 Task: Look for properties with 7-GreatSchools rating middle schools nearby.
Action: Mouse moved to (429, 179)
Screenshot: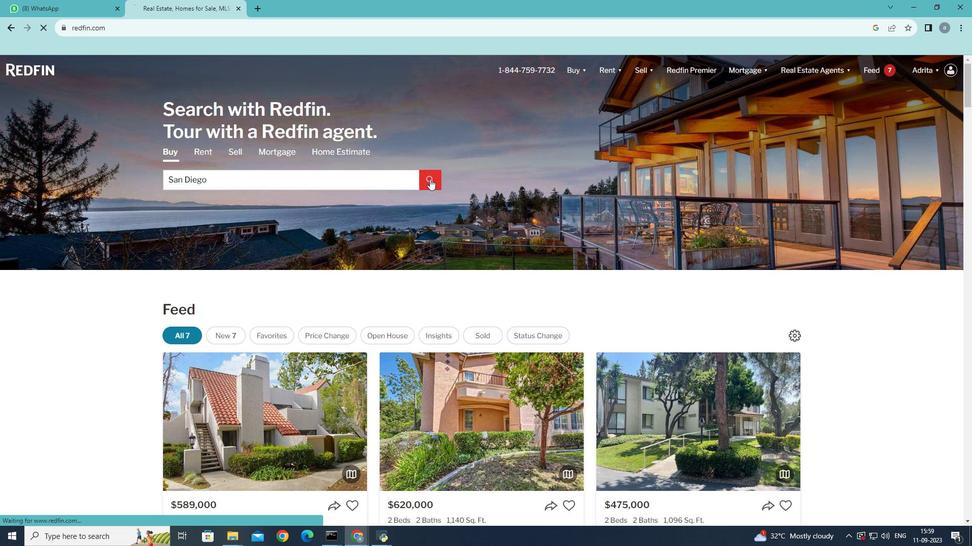 
Action: Mouse pressed left at (429, 179)
Screenshot: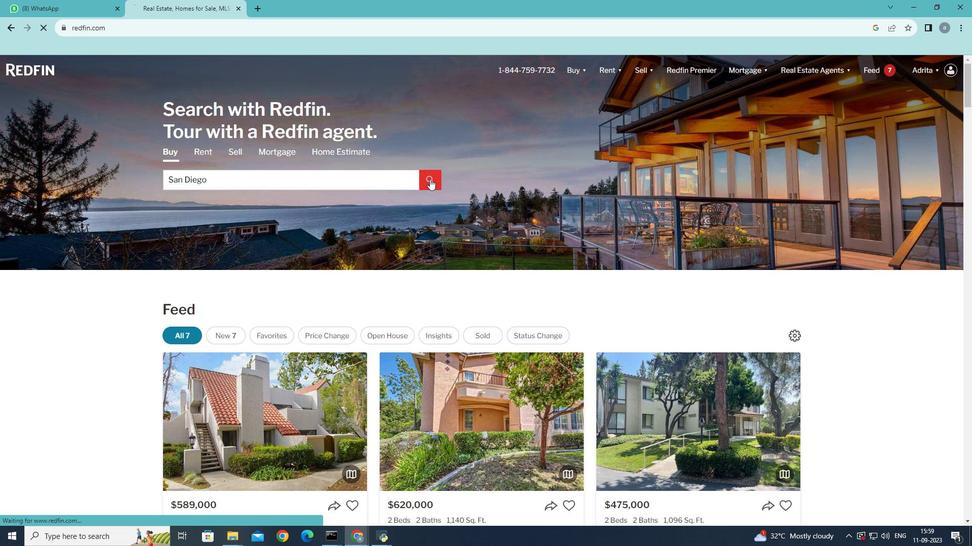 
Action: Mouse moved to (880, 137)
Screenshot: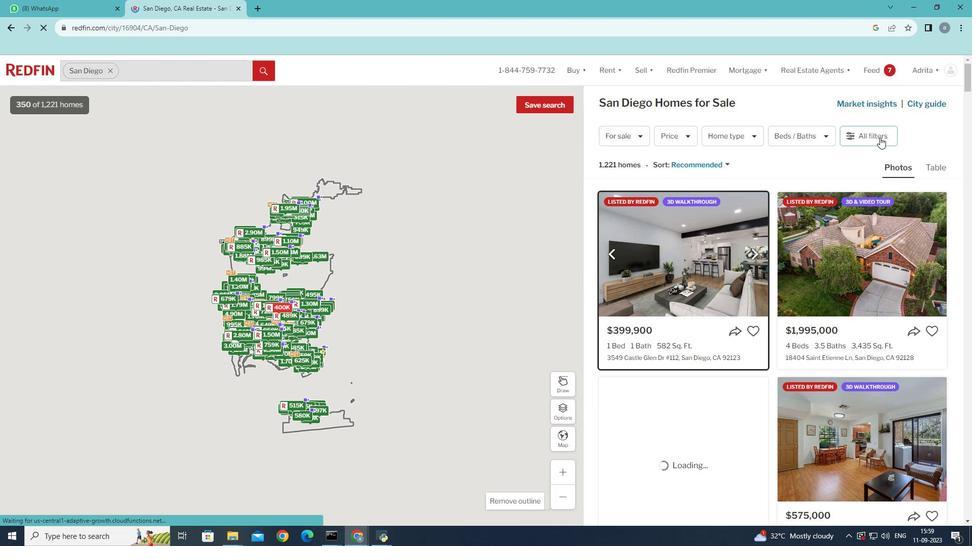 
Action: Mouse pressed left at (880, 137)
Screenshot: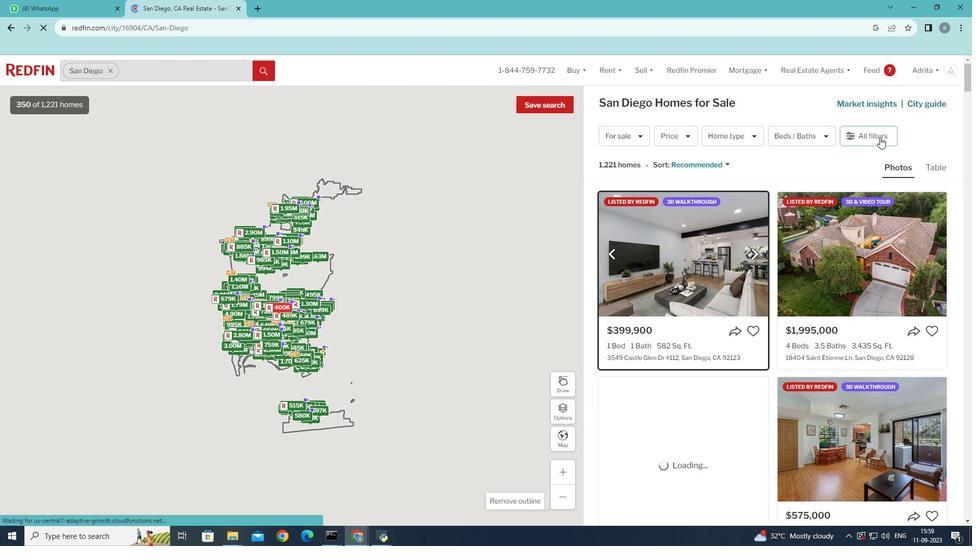 
Action: Mouse moved to (877, 138)
Screenshot: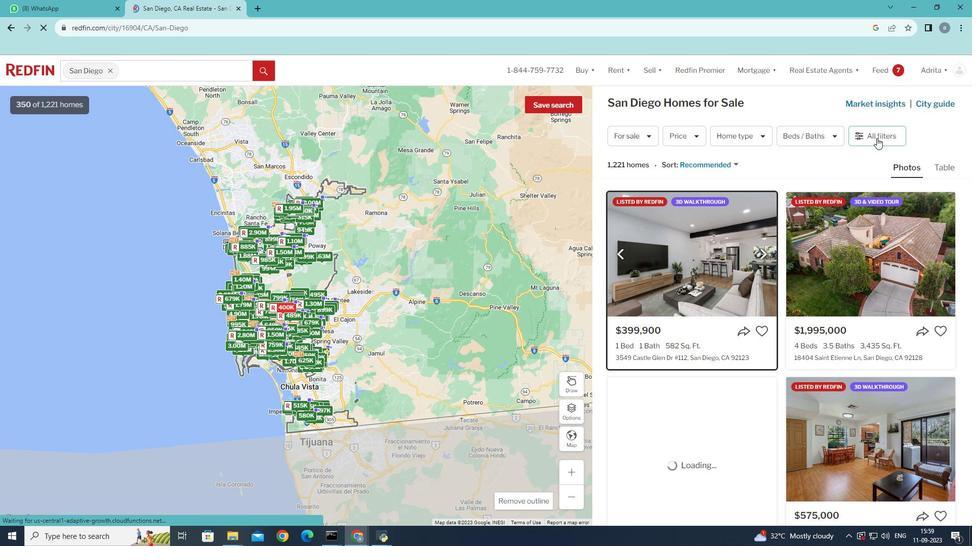 
Action: Mouse pressed left at (877, 138)
Screenshot: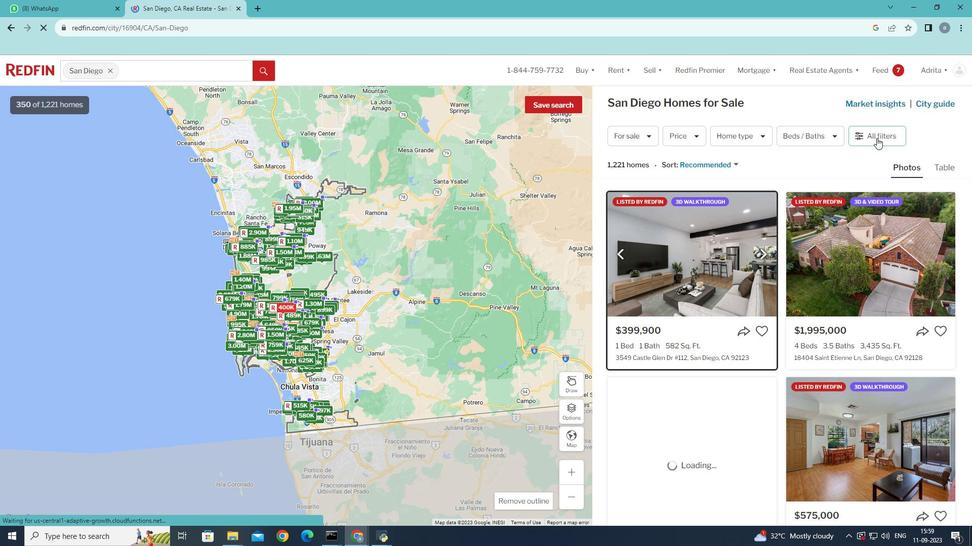 
Action: Mouse moved to (877, 133)
Screenshot: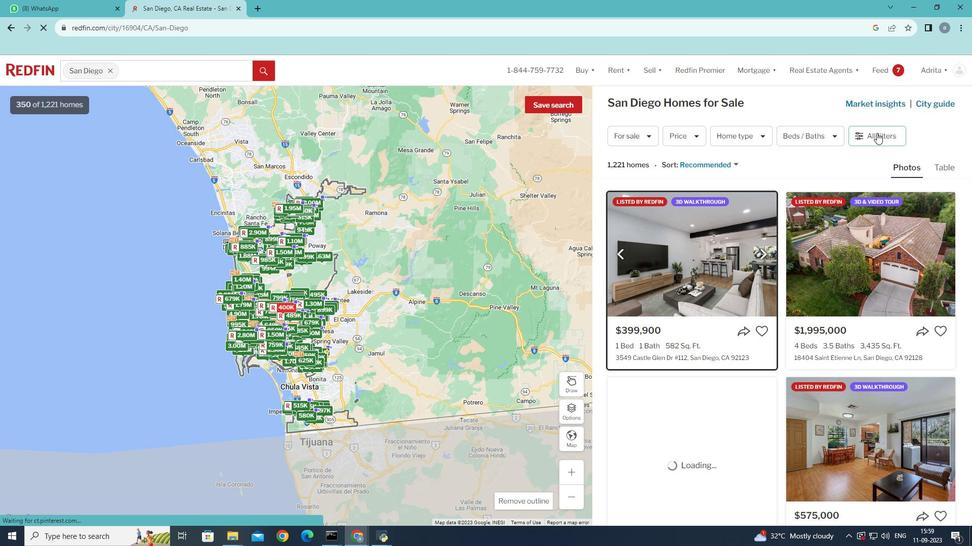 
Action: Mouse pressed left at (877, 133)
Screenshot: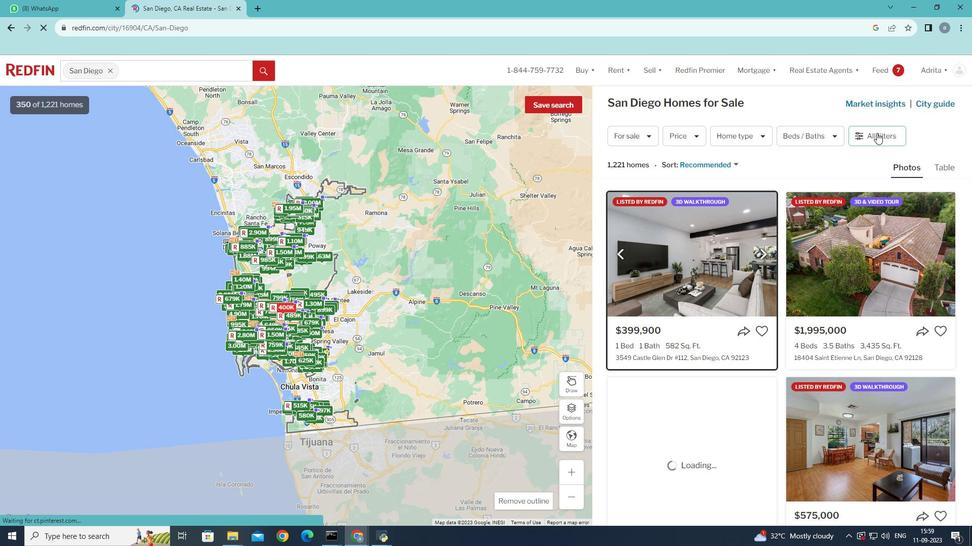 
Action: Mouse moved to (857, 138)
Screenshot: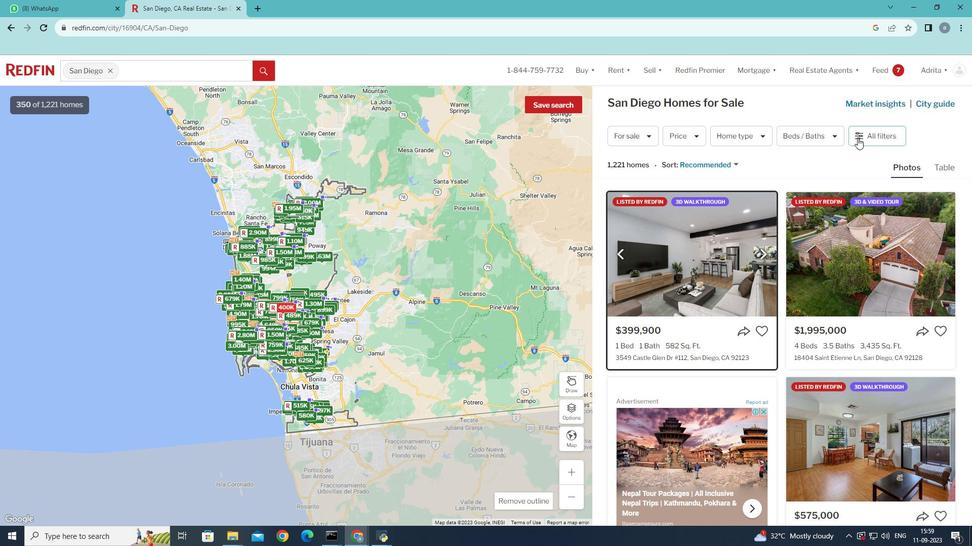 
Action: Mouse pressed left at (857, 138)
Screenshot: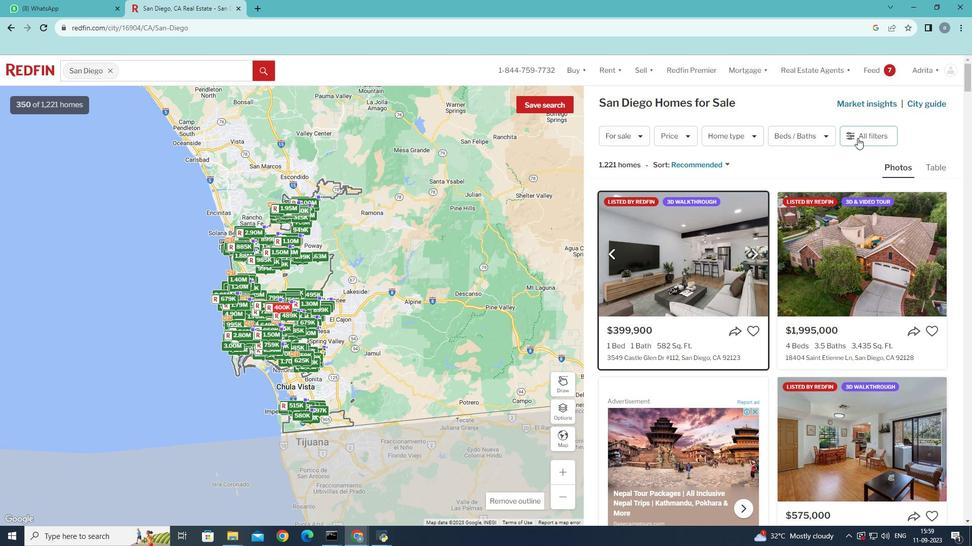 
Action: Mouse moved to (750, 294)
Screenshot: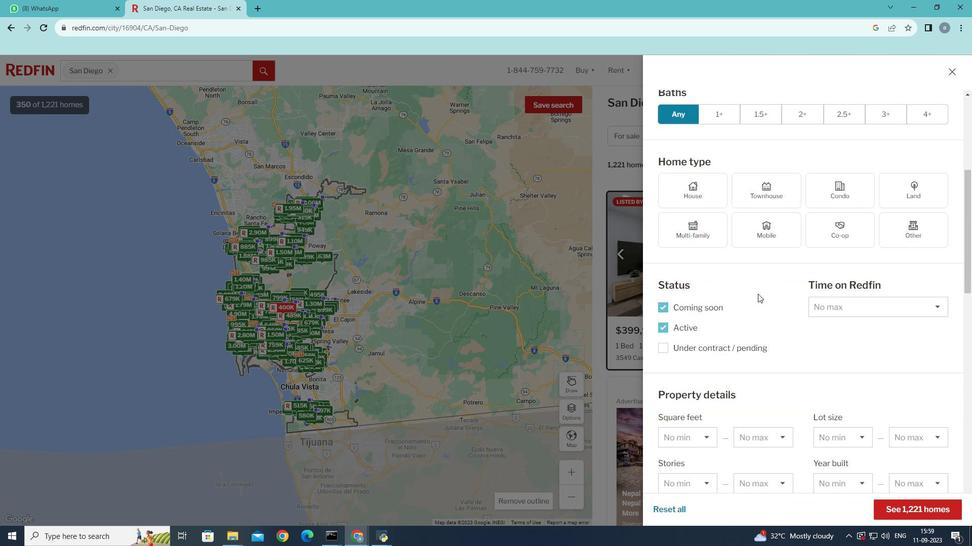 
Action: Mouse scrolled (750, 294) with delta (0, 0)
Screenshot: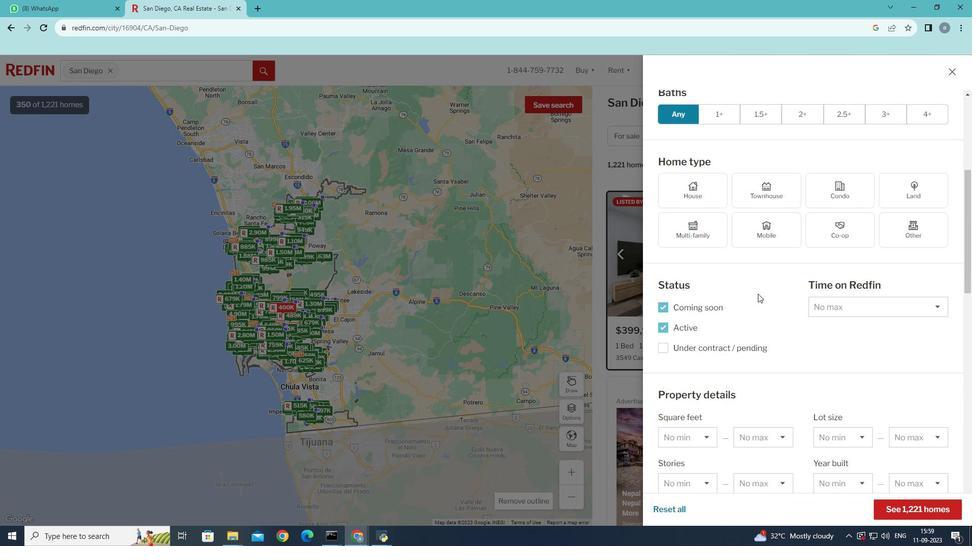
Action: Mouse moved to (751, 295)
Screenshot: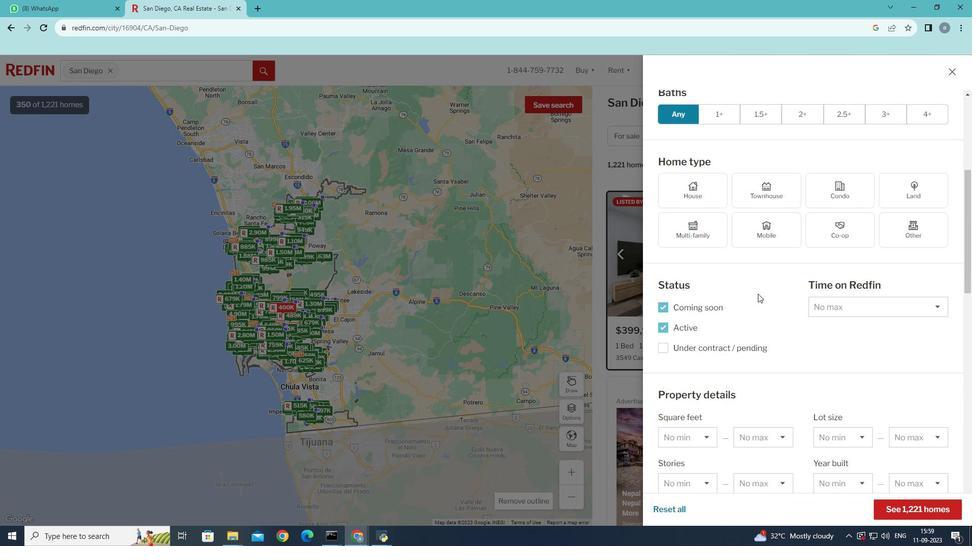 
Action: Mouse scrolled (751, 295) with delta (0, 0)
Screenshot: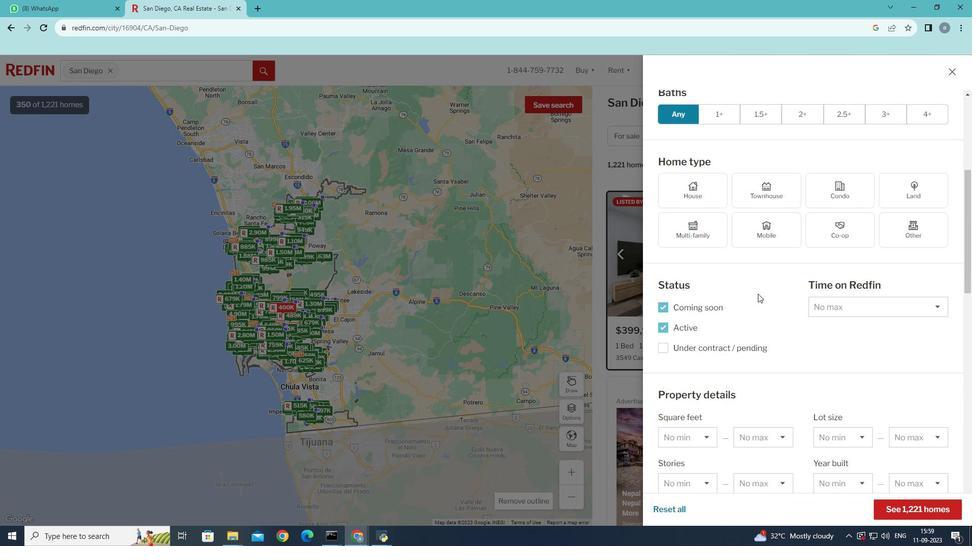 
Action: Mouse moved to (751, 296)
Screenshot: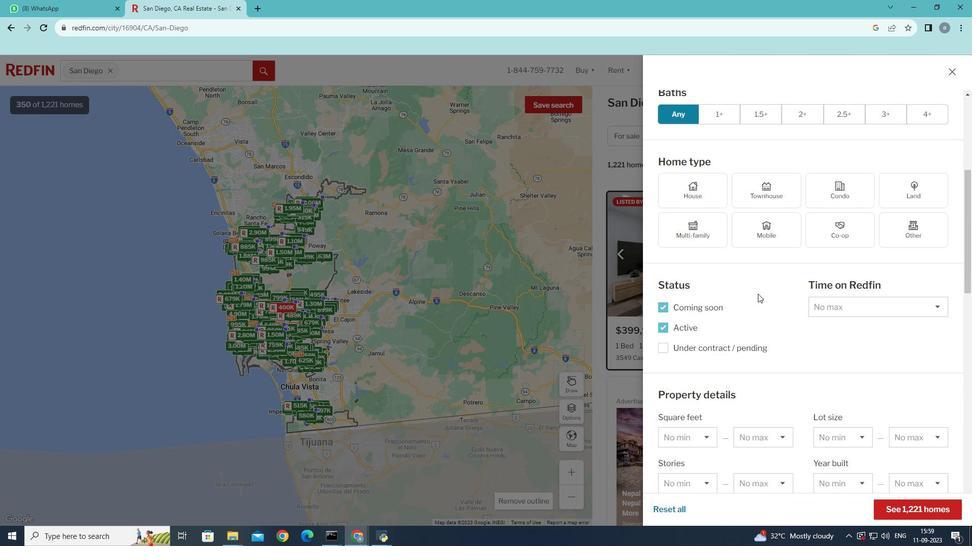 
Action: Mouse scrolled (751, 295) with delta (0, 0)
Screenshot: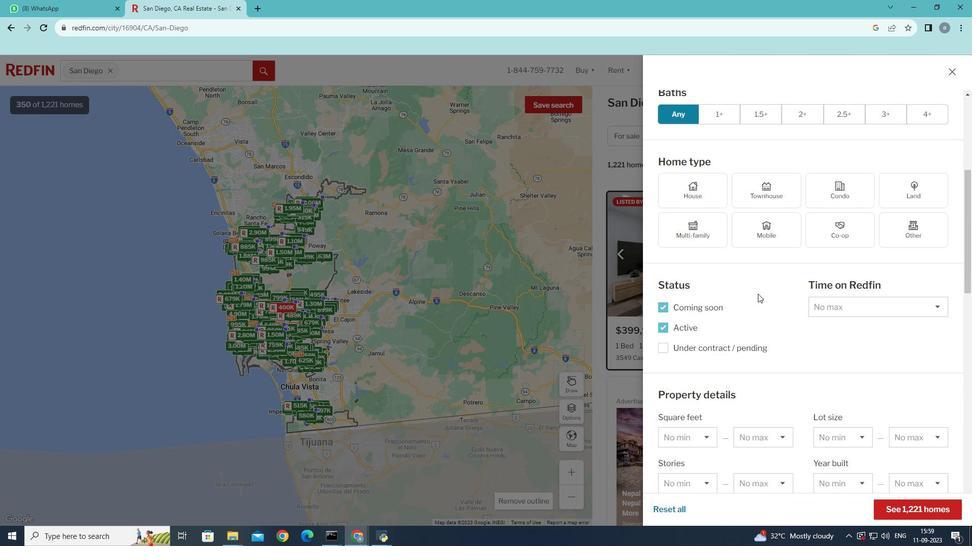 
Action: Mouse moved to (752, 296)
Screenshot: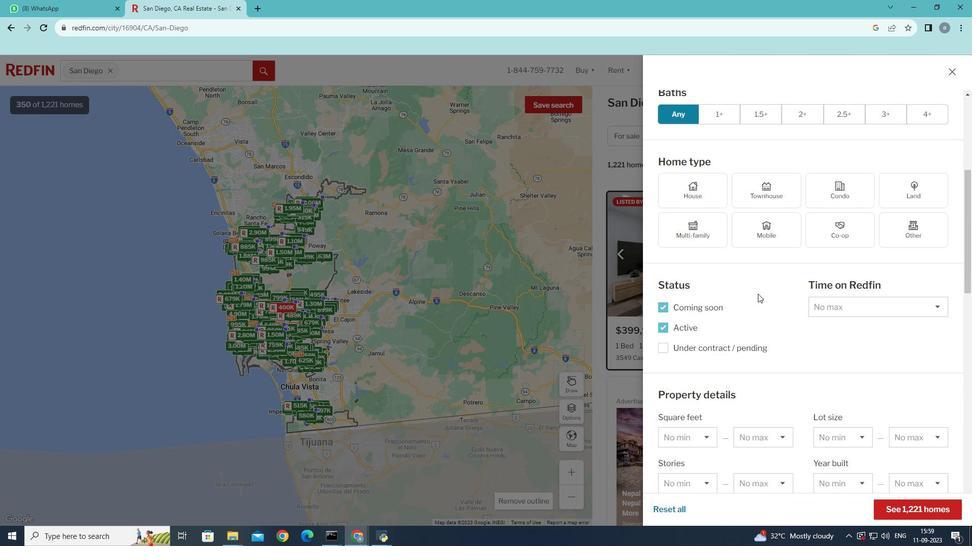 
Action: Mouse scrolled (751, 295) with delta (0, 0)
Screenshot: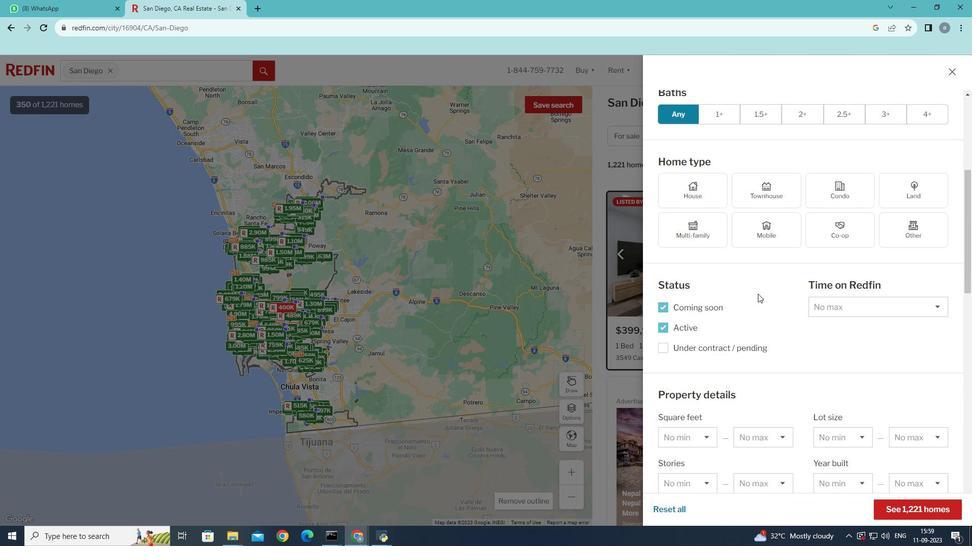 
Action: Mouse moved to (753, 296)
Screenshot: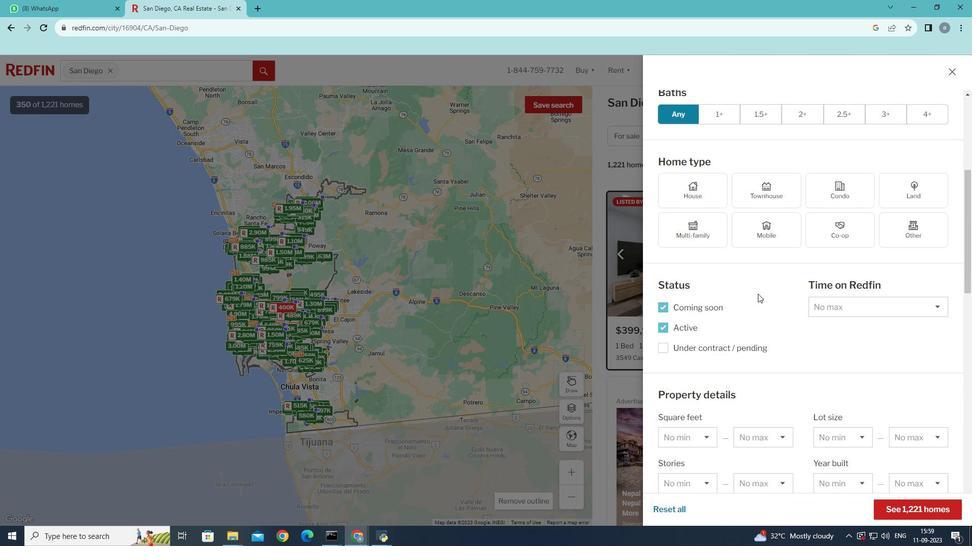 
Action: Mouse scrolled (753, 296) with delta (0, 0)
Screenshot: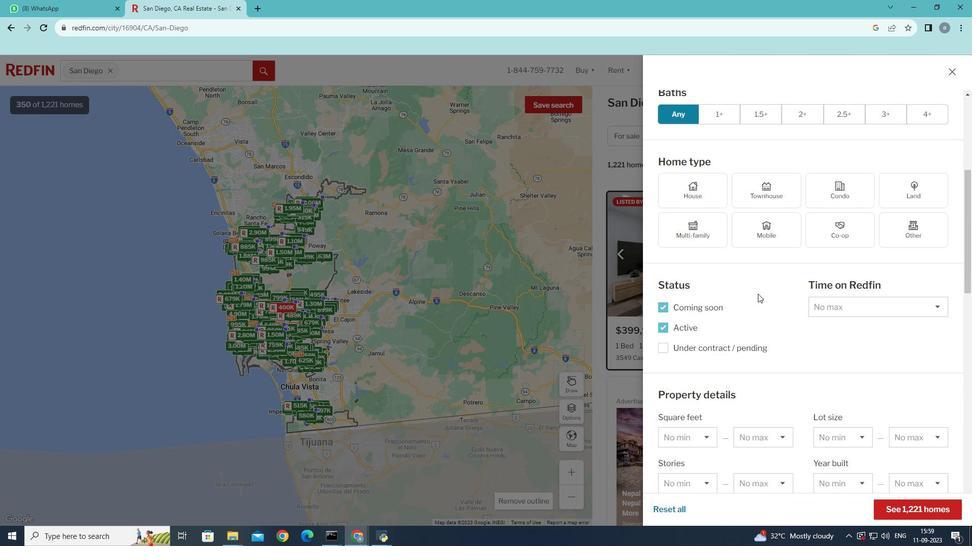
Action: Mouse moved to (762, 293)
Screenshot: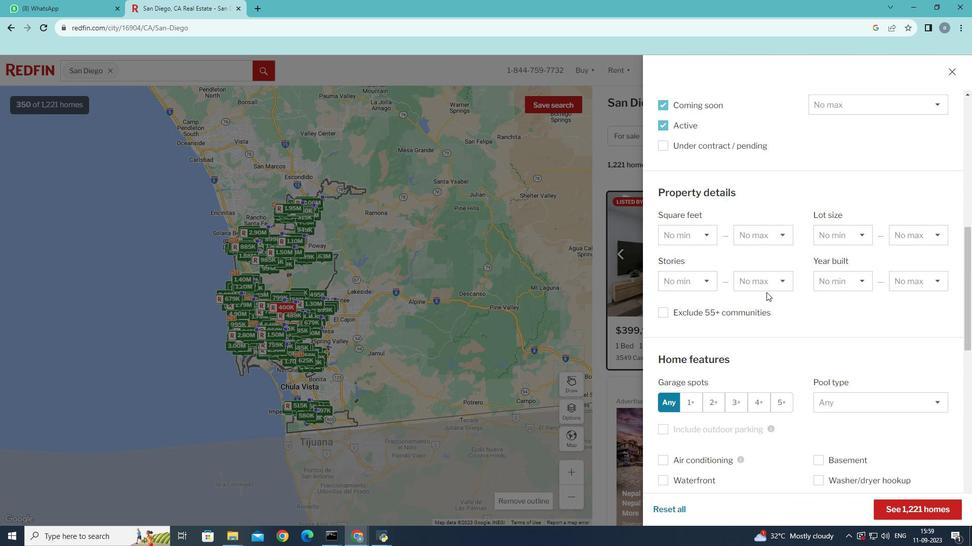 
Action: Mouse scrolled (762, 293) with delta (0, 0)
Screenshot: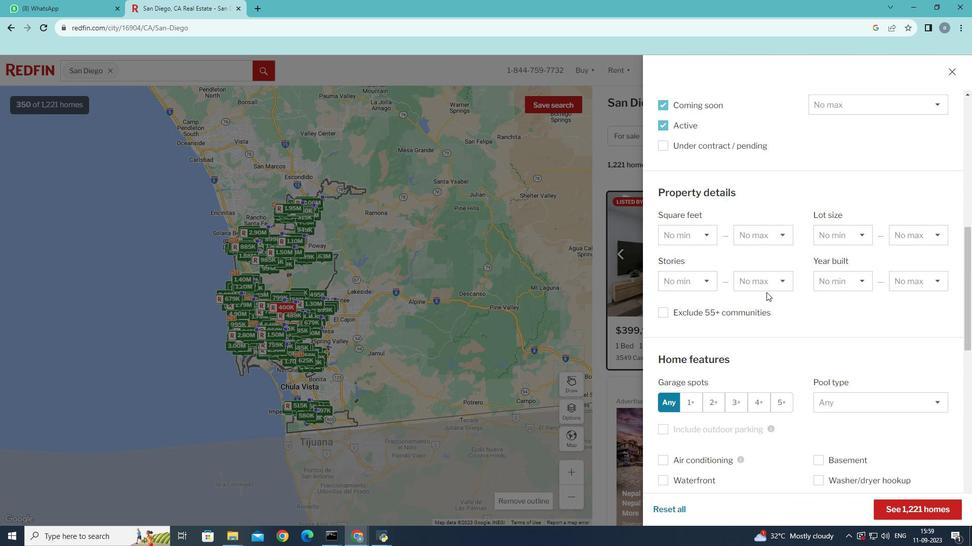 
Action: Mouse scrolled (762, 293) with delta (0, 0)
Screenshot: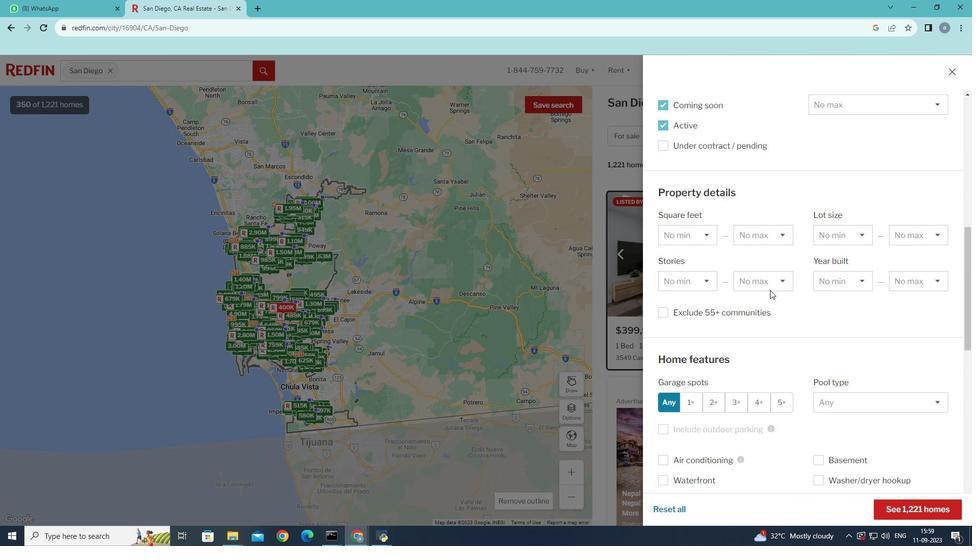 
Action: Mouse scrolled (762, 293) with delta (0, 0)
Screenshot: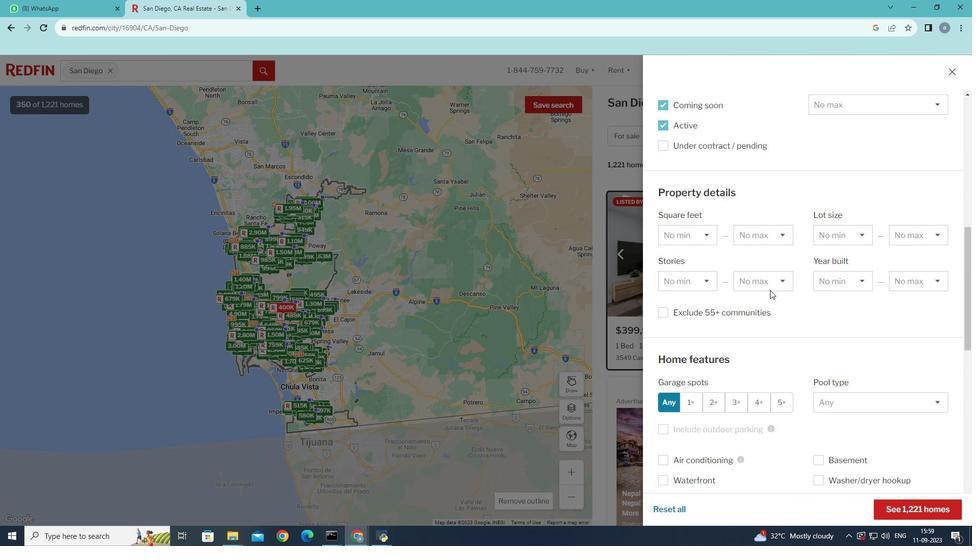 
Action: Mouse scrolled (762, 293) with delta (0, 0)
Screenshot: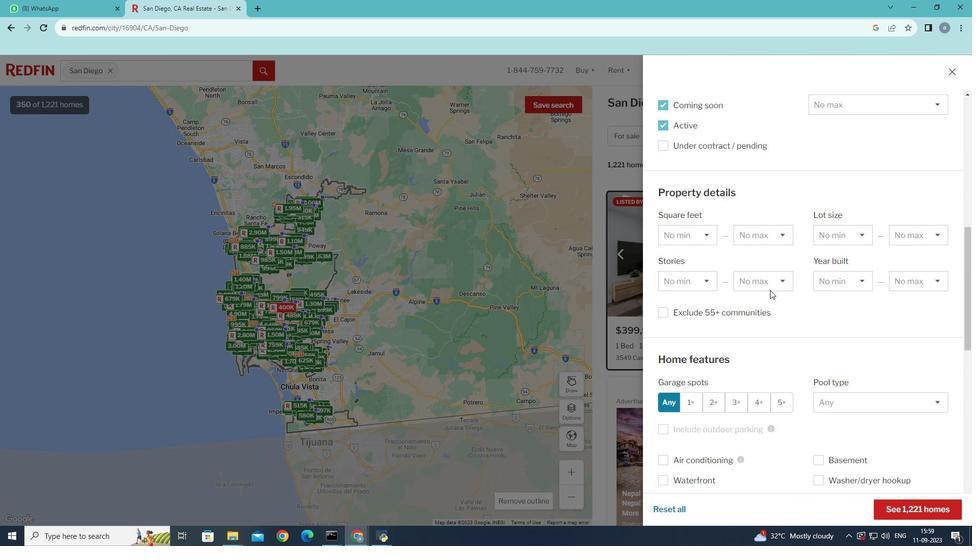 
Action: Mouse moved to (770, 290)
Screenshot: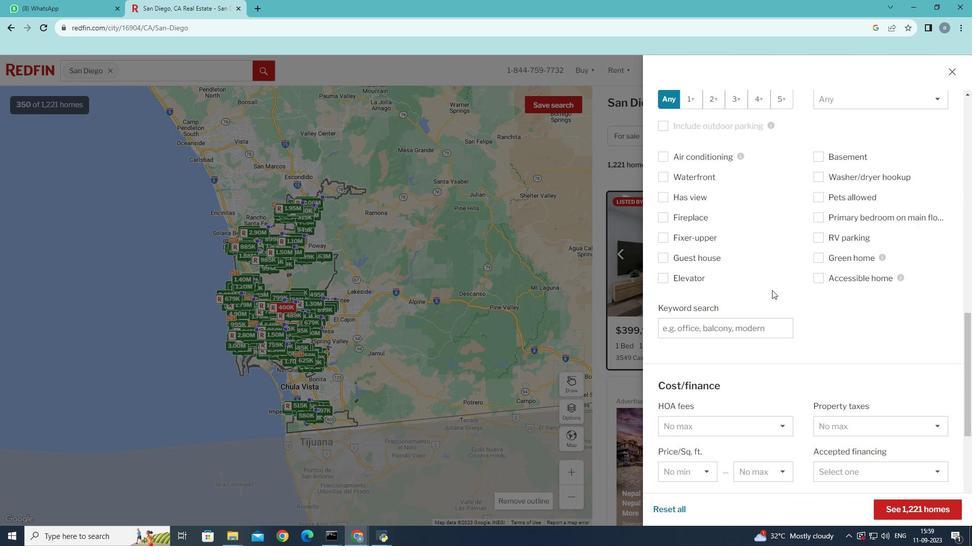 
Action: Mouse scrolled (770, 290) with delta (0, 0)
Screenshot: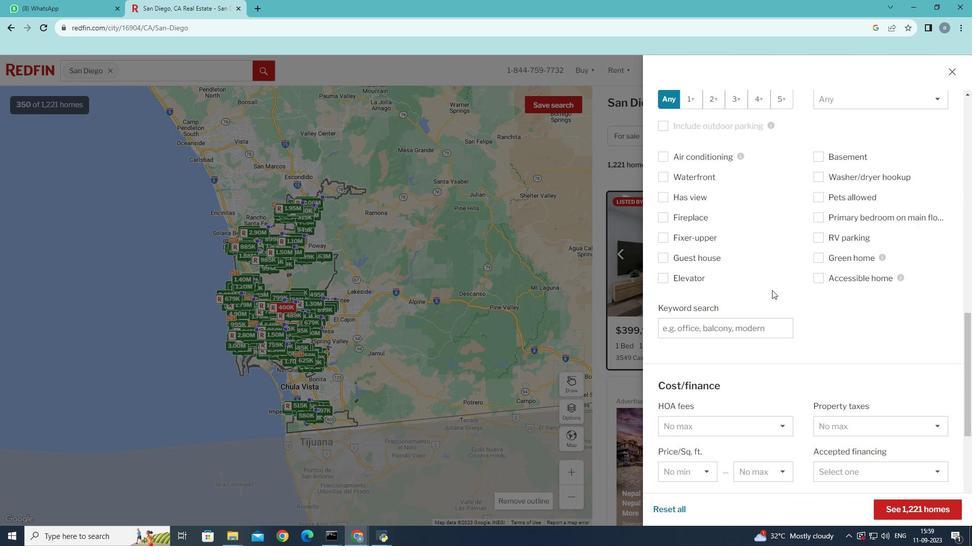 
Action: Mouse moved to (770, 290)
Screenshot: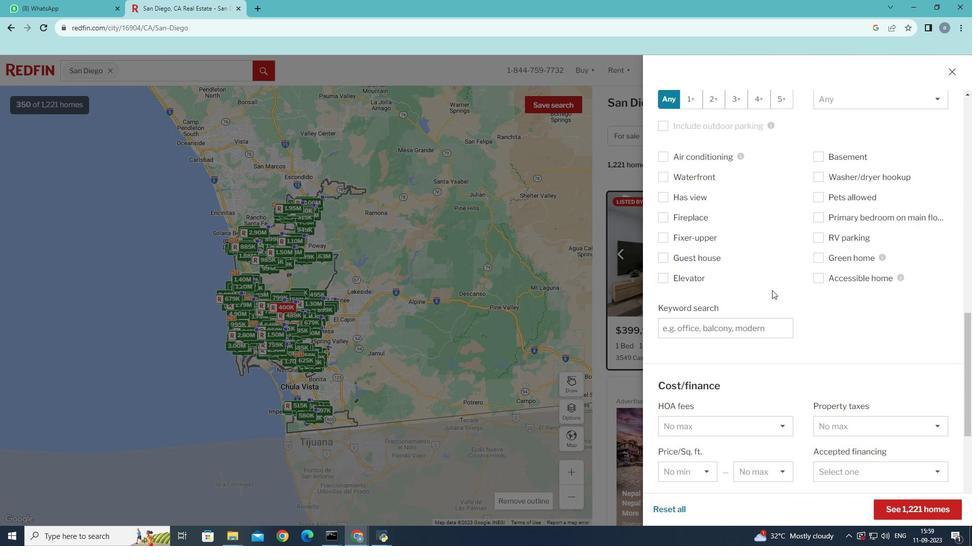 
Action: Mouse scrolled (770, 290) with delta (0, 0)
Screenshot: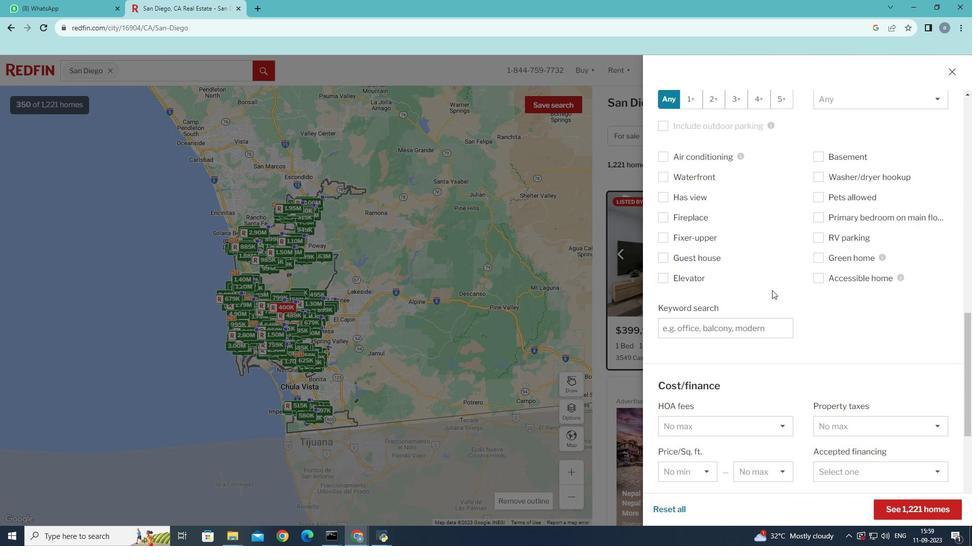 
Action: Mouse moved to (771, 290)
Screenshot: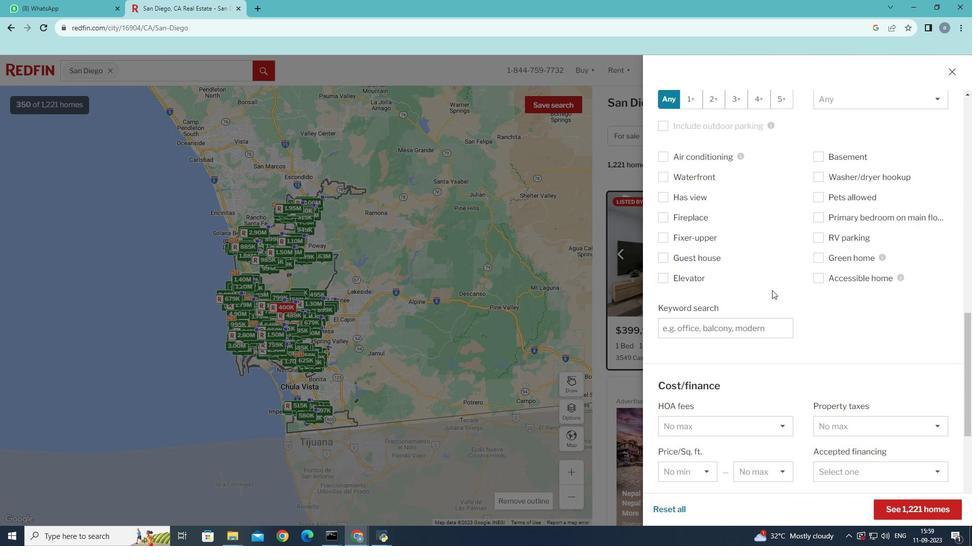 
Action: Mouse scrolled (771, 290) with delta (0, 0)
Screenshot: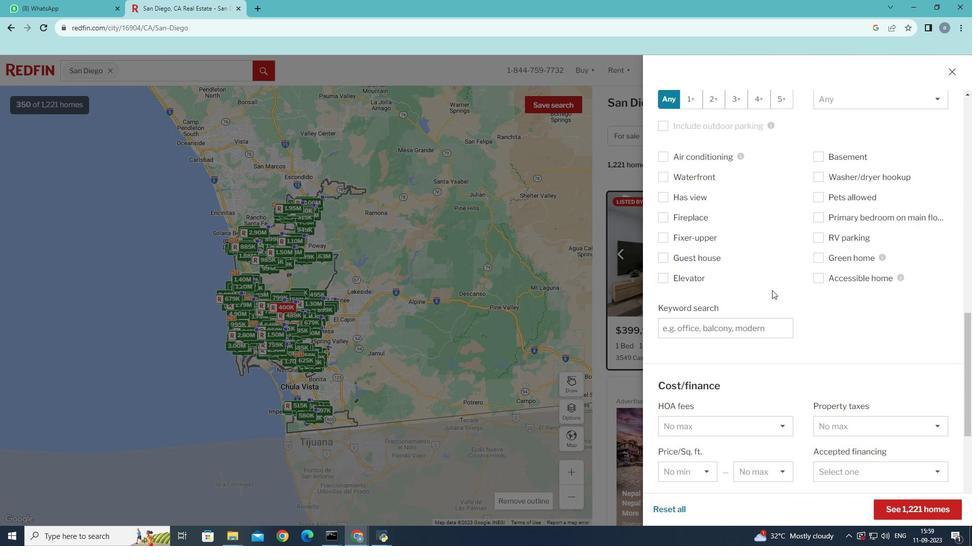 
Action: Mouse scrolled (771, 290) with delta (0, 0)
Screenshot: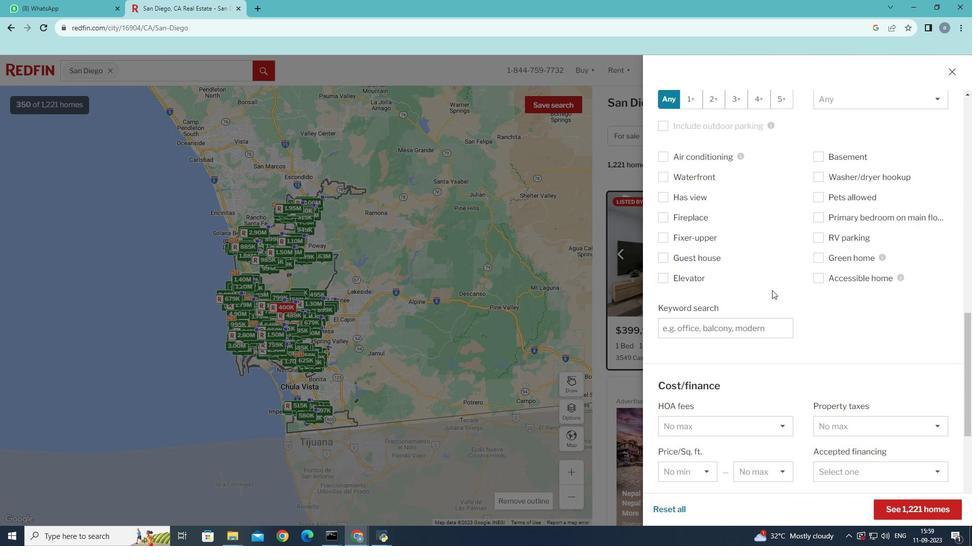 
Action: Mouse scrolled (771, 290) with delta (0, 0)
Screenshot: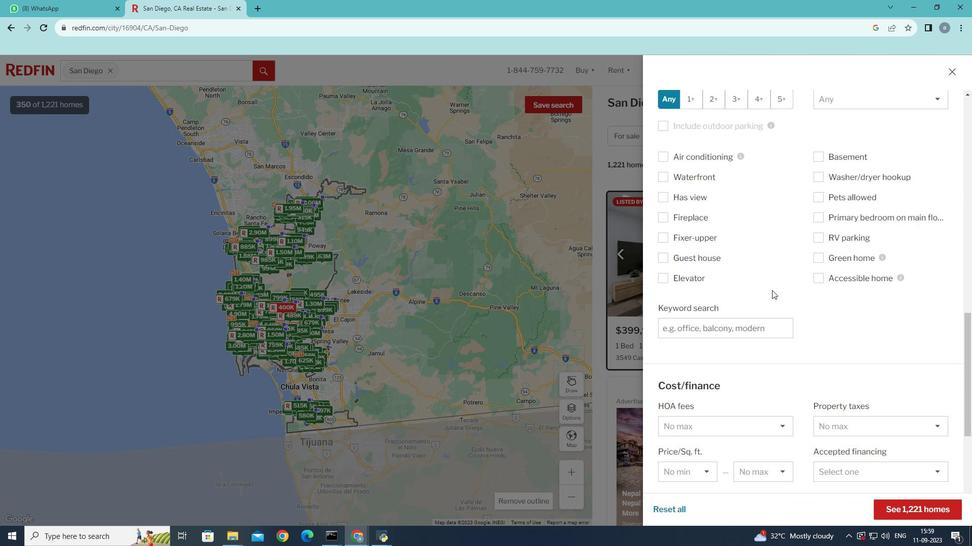 
Action: Mouse moved to (771, 290)
Screenshot: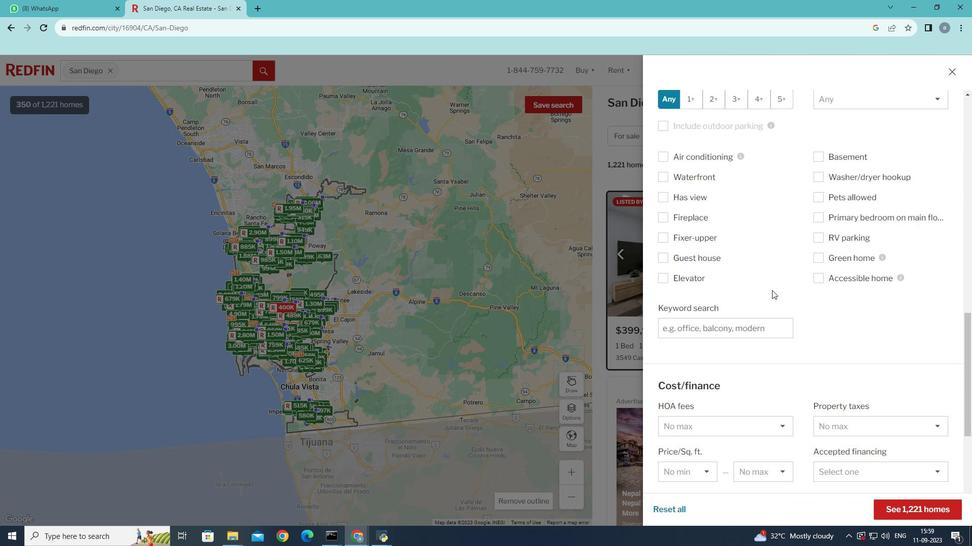 
Action: Mouse scrolled (771, 290) with delta (0, 0)
Screenshot: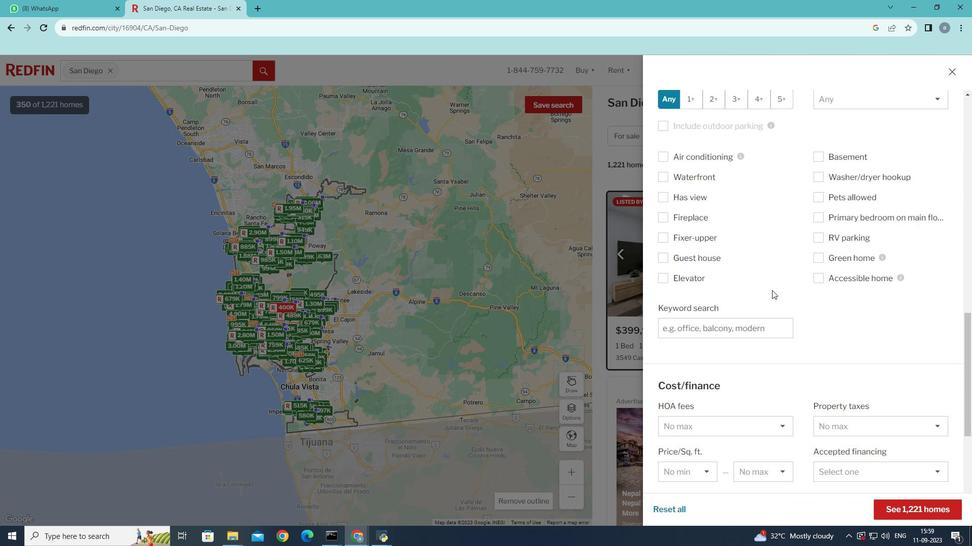 
Action: Mouse moved to (772, 290)
Screenshot: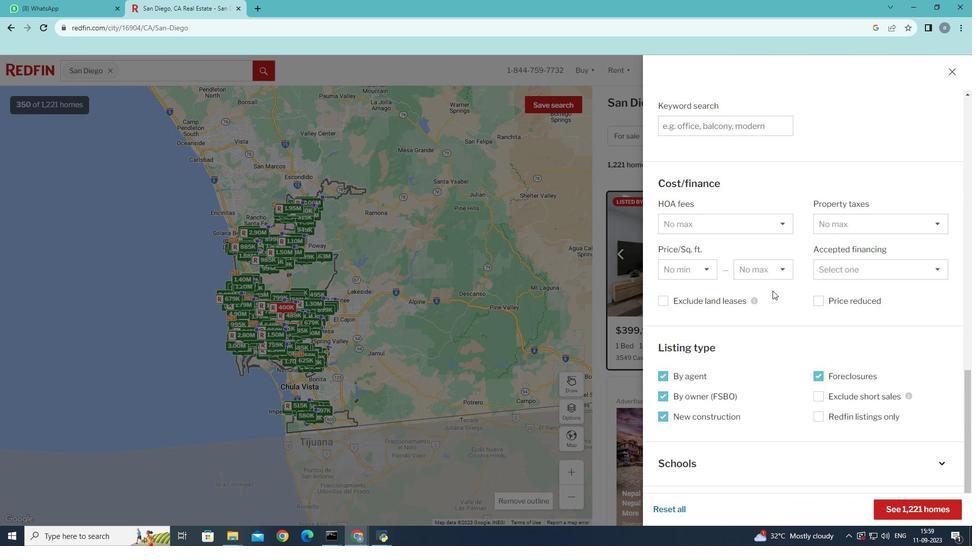 
Action: Mouse scrolled (772, 290) with delta (0, 0)
Screenshot: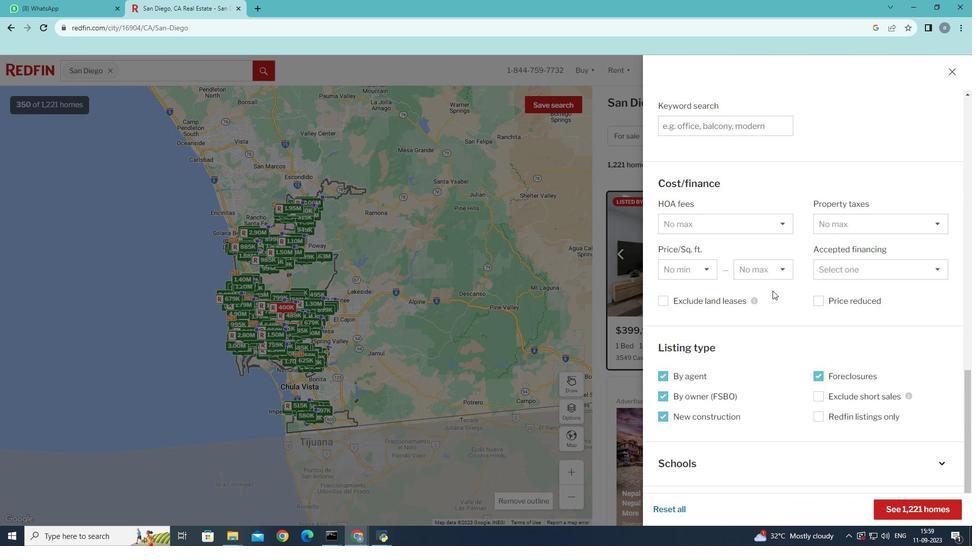 
Action: Mouse scrolled (772, 290) with delta (0, 0)
Screenshot: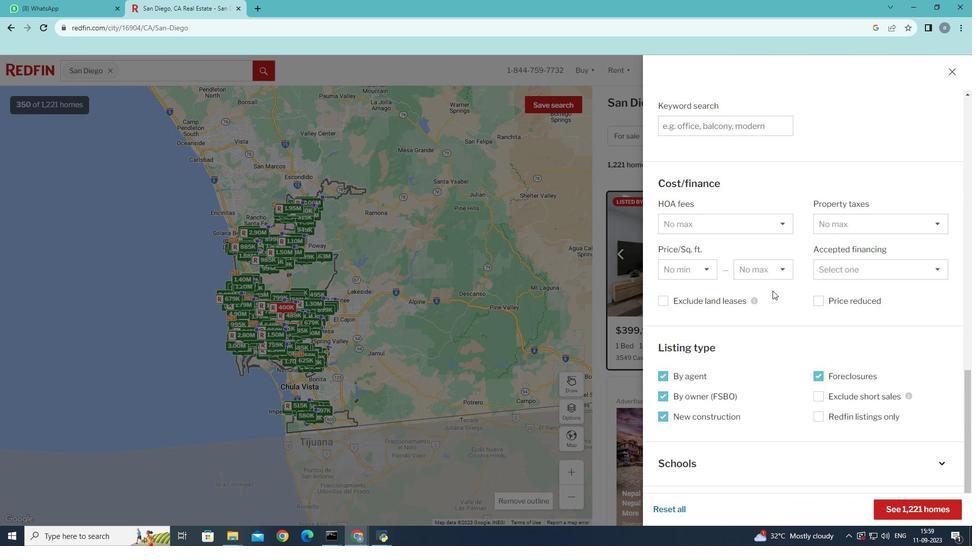 
Action: Mouse scrolled (772, 290) with delta (0, 0)
Screenshot: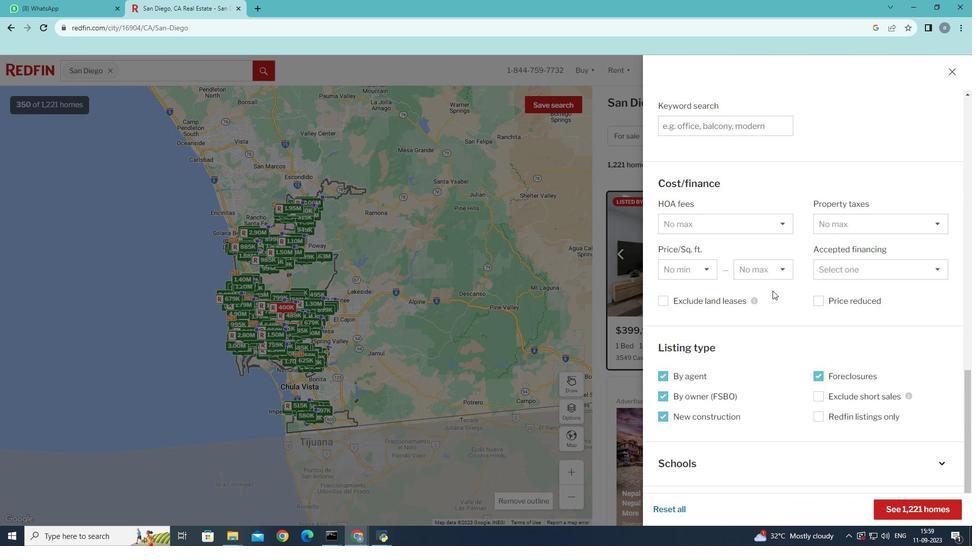 
Action: Mouse scrolled (772, 290) with delta (0, 0)
Screenshot: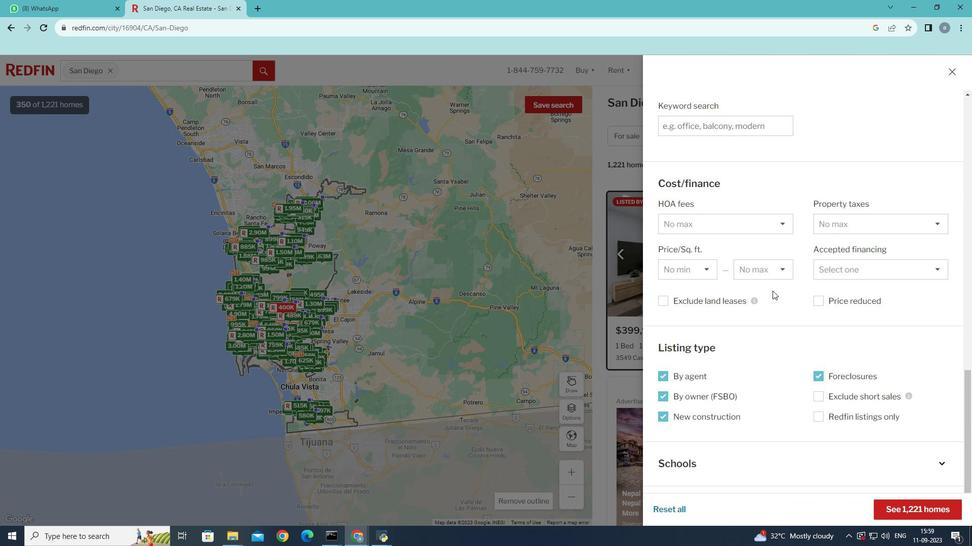
Action: Mouse moved to (772, 291)
Screenshot: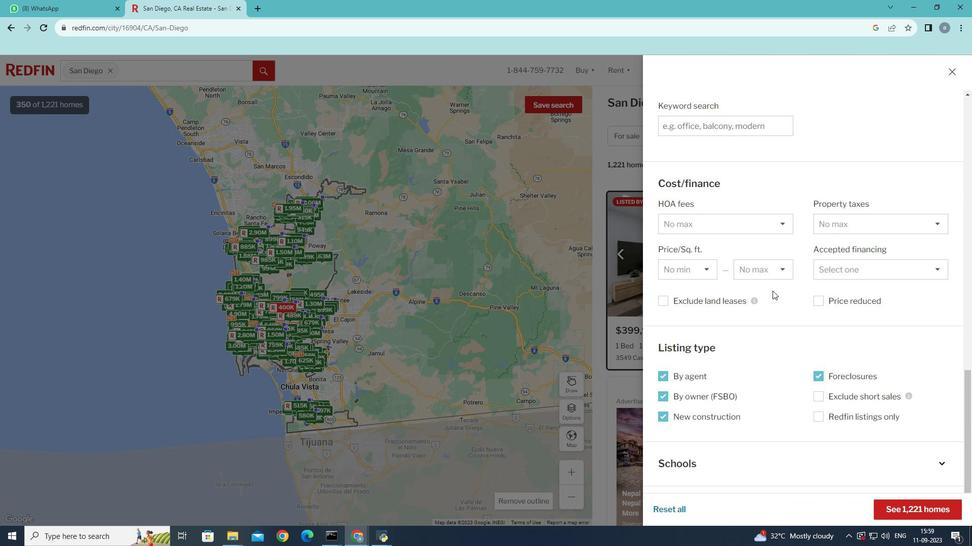 
Action: Mouse scrolled (772, 290) with delta (0, 0)
Screenshot: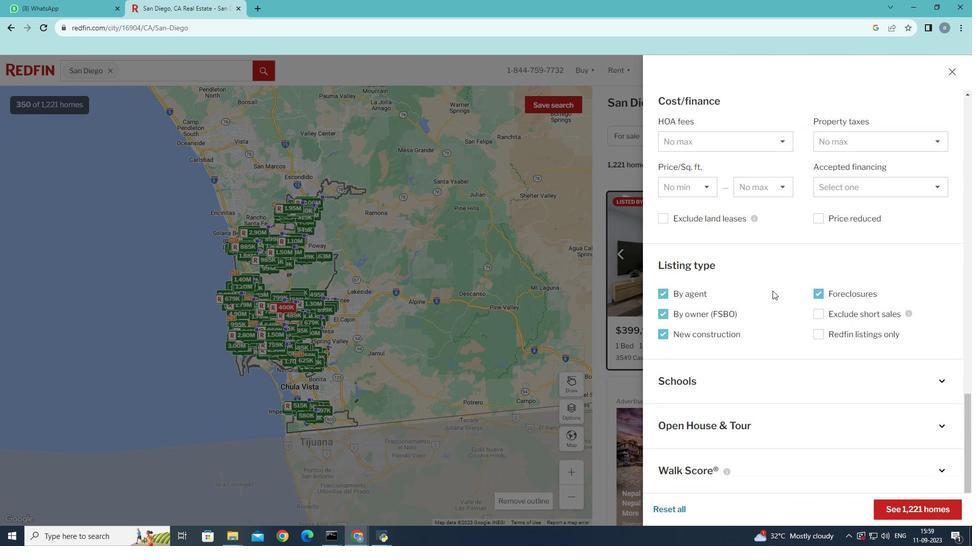 
Action: Mouse scrolled (772, 290) with delta (0, 0)
Screenshot: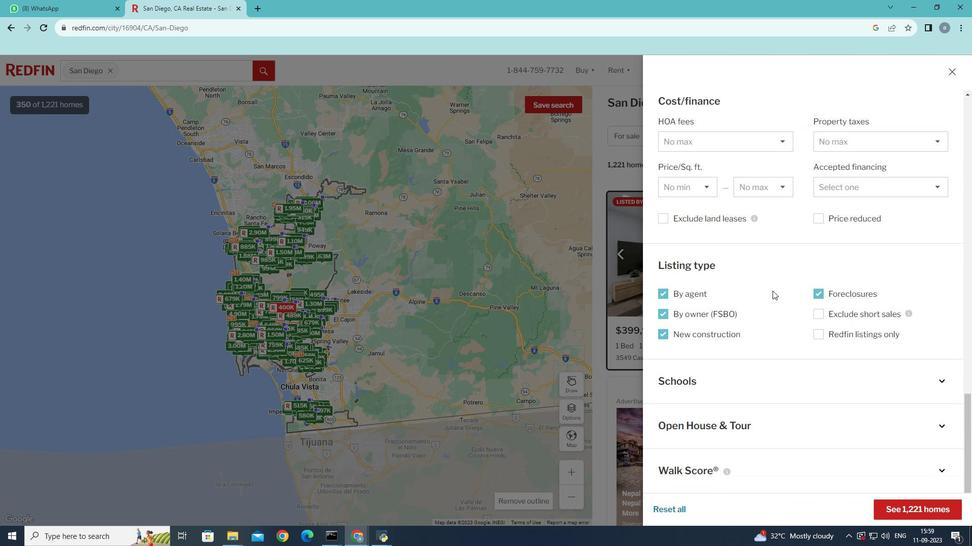 
Action: Mouse scrolled (772, 290) with delta (0, 0)
Screenshot: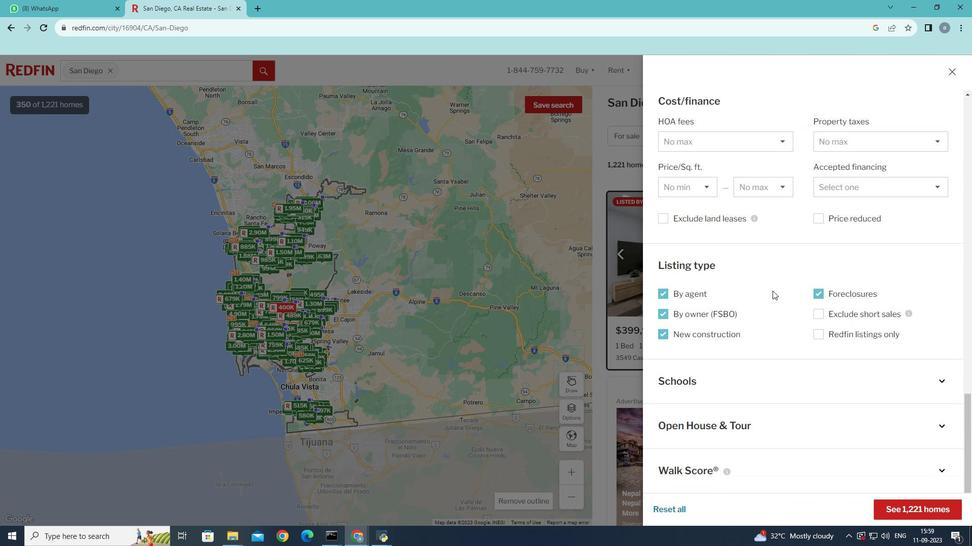 
Action: Mouse scrolled (772, 290) with delta (0, 0)
Screenshot: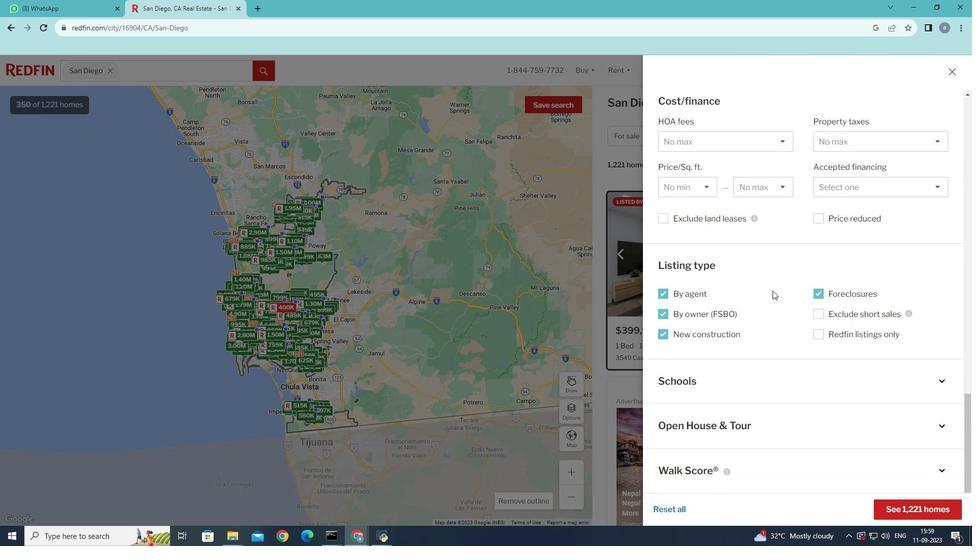 
Action: Mouse scrolled (772, 290) with delta (0, 0)
Screenshot: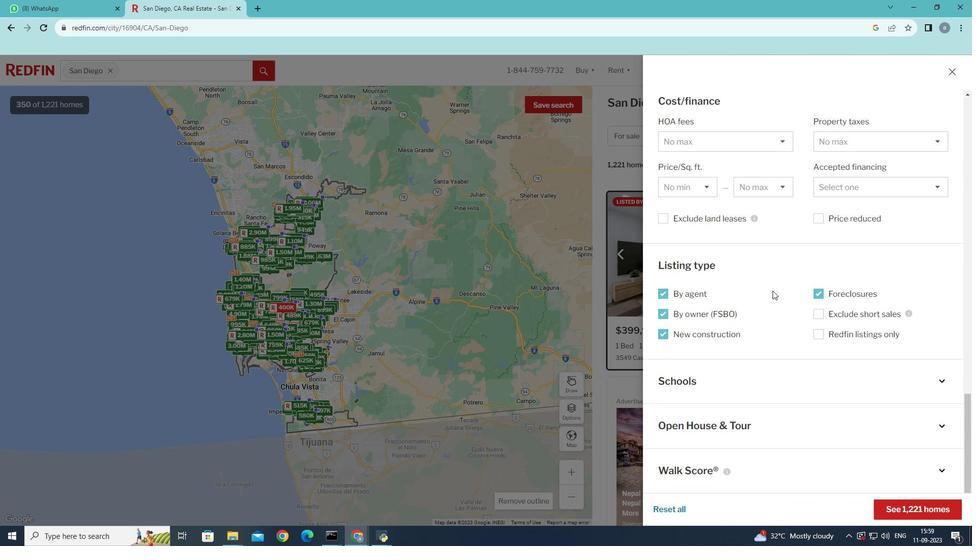 
Action: Mouse scrolled (772, 290) with delta (0, 0)
Screenshot: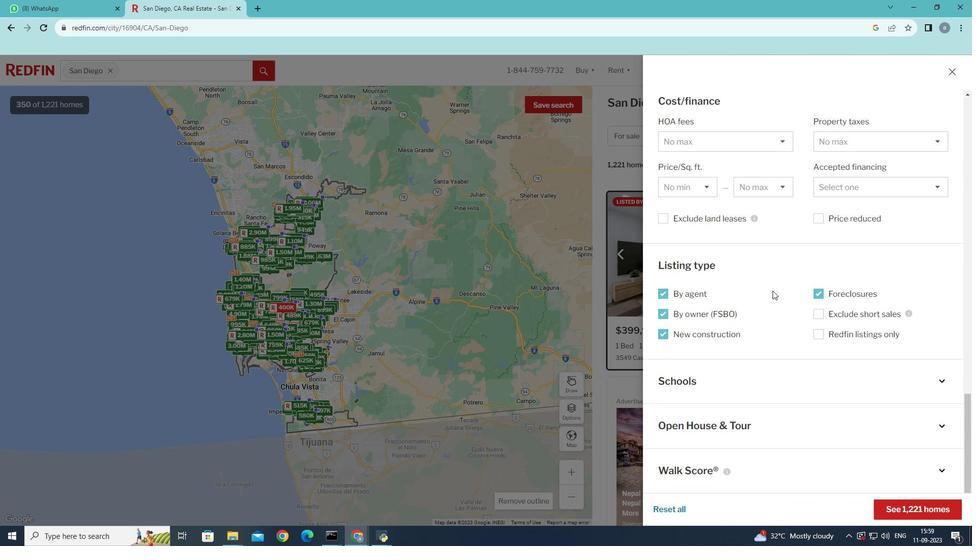 
Action: Mouse scrolled (772, 290) with delta (0, 0)
Screenshot: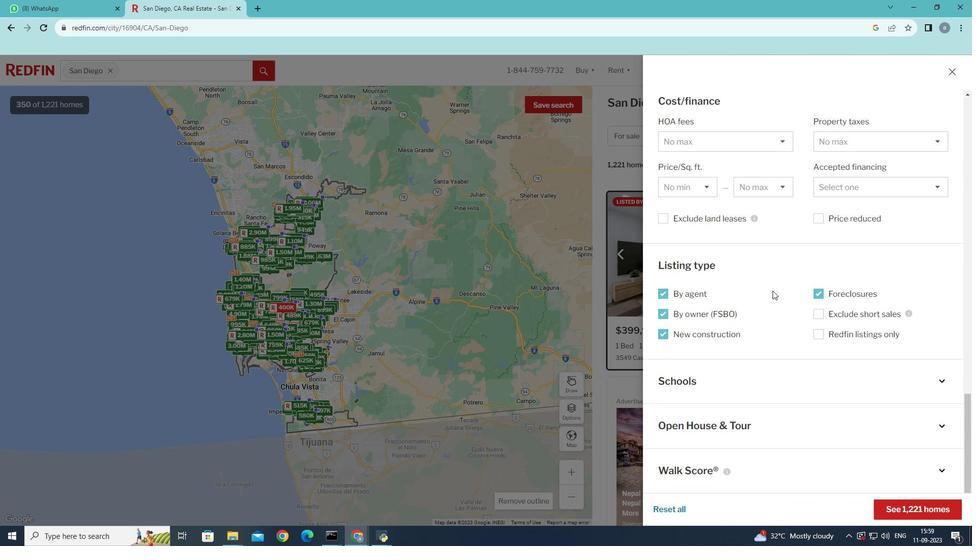 
Action: Mouse moved to (943, 383)
Screenshot: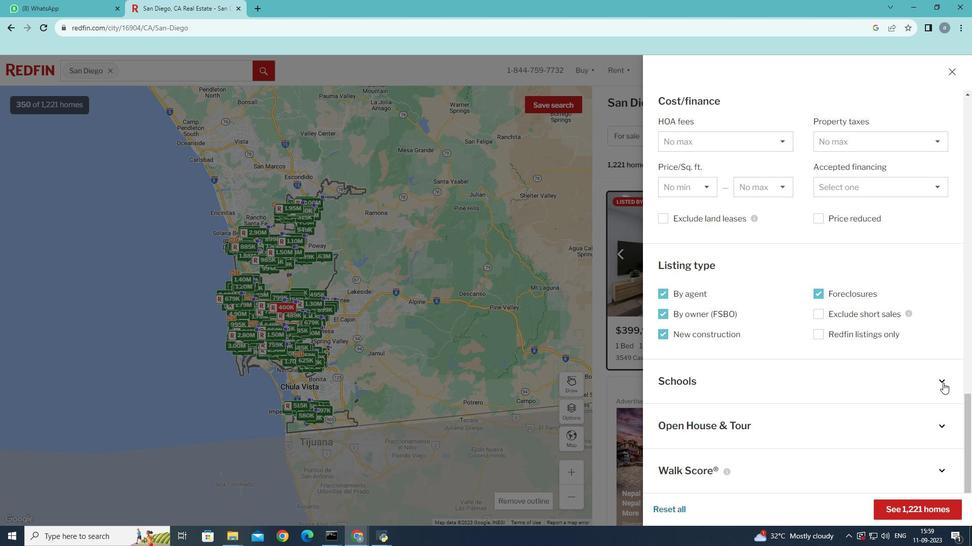 
Action: Mouse pressed left at (943, 383)
Screenshot: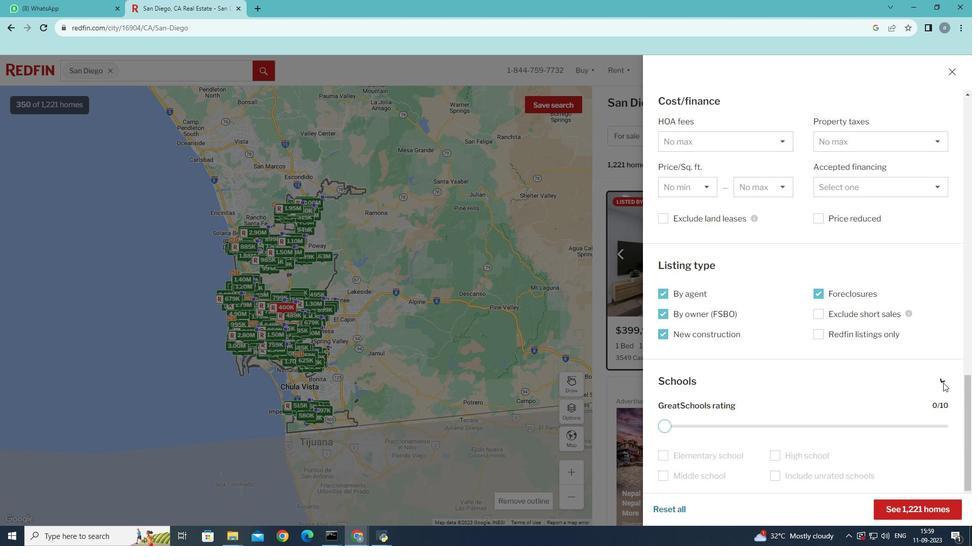 
Action: Mouse moved to (664, 329)
Screenshot: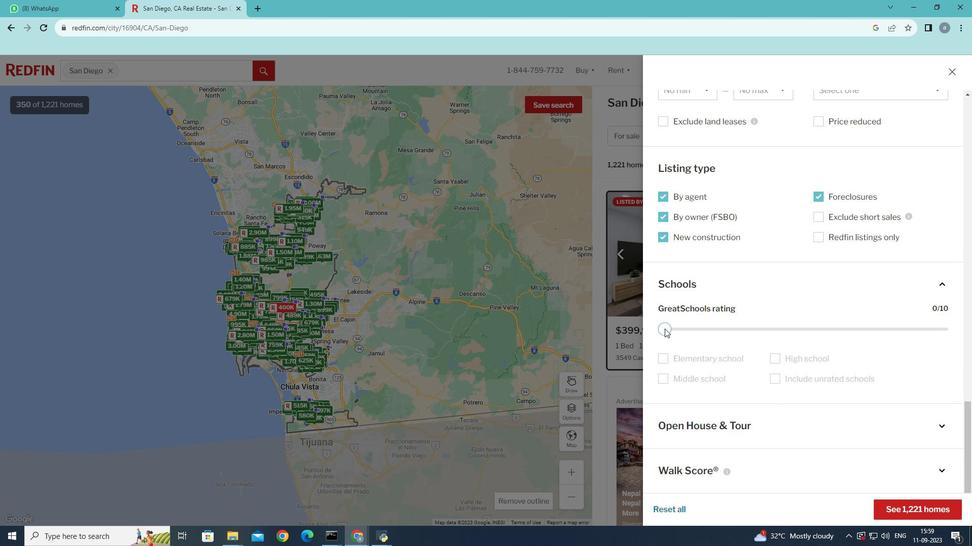 
Action: Mouse pressed left at (664, 329)
Screenshot: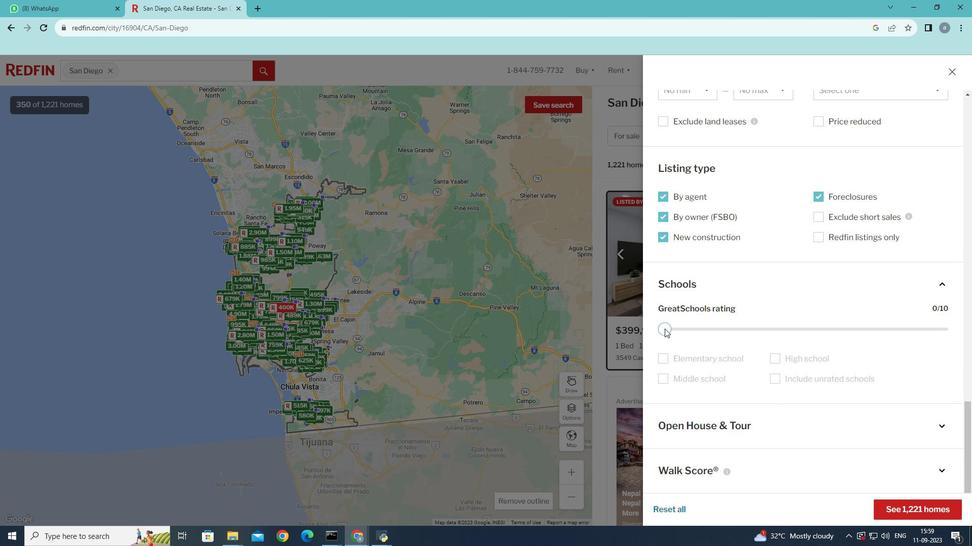 
Action: Mouse moved to (665, 377)
Screenshot: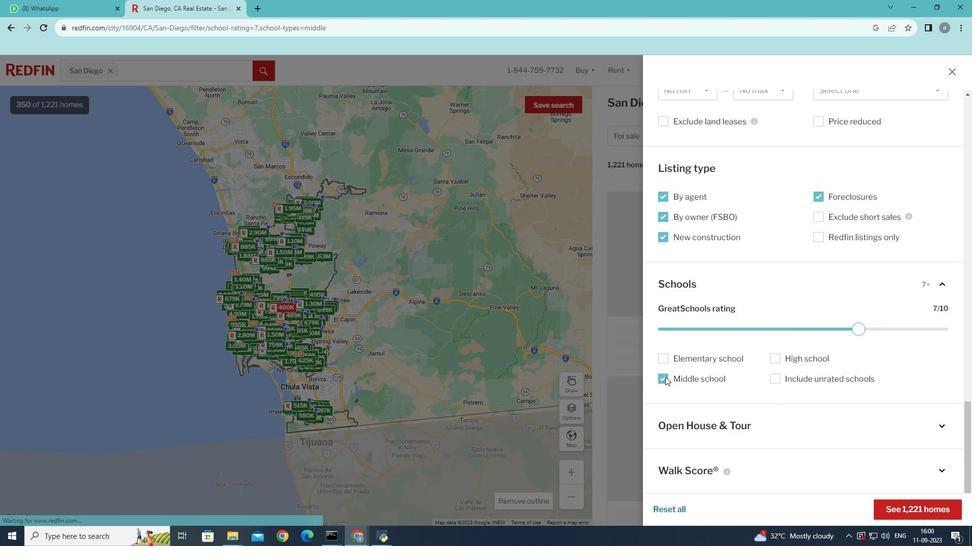 
Action: Mouse pressed left at (665, 377)
Screenshot: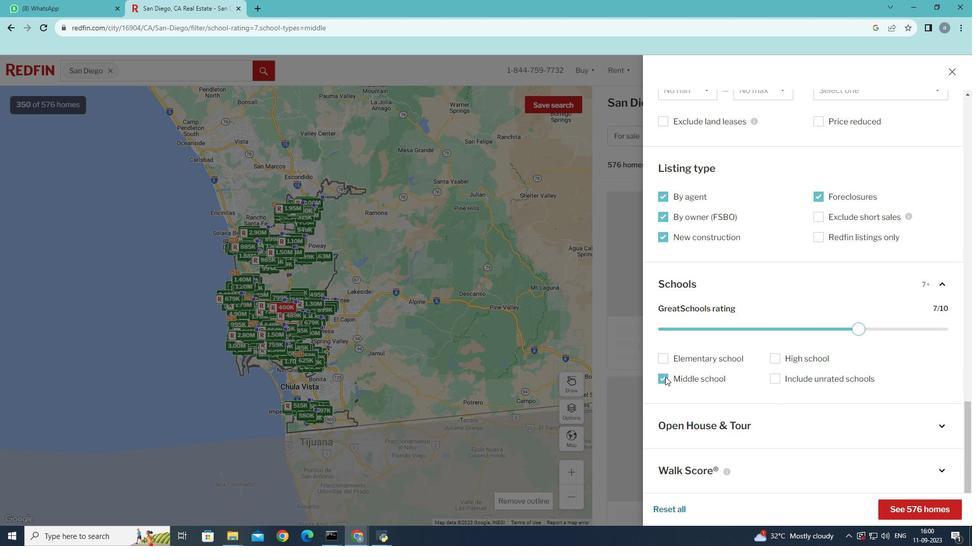 
Action: Mouse pressed left at (665, 377)
Screenshot: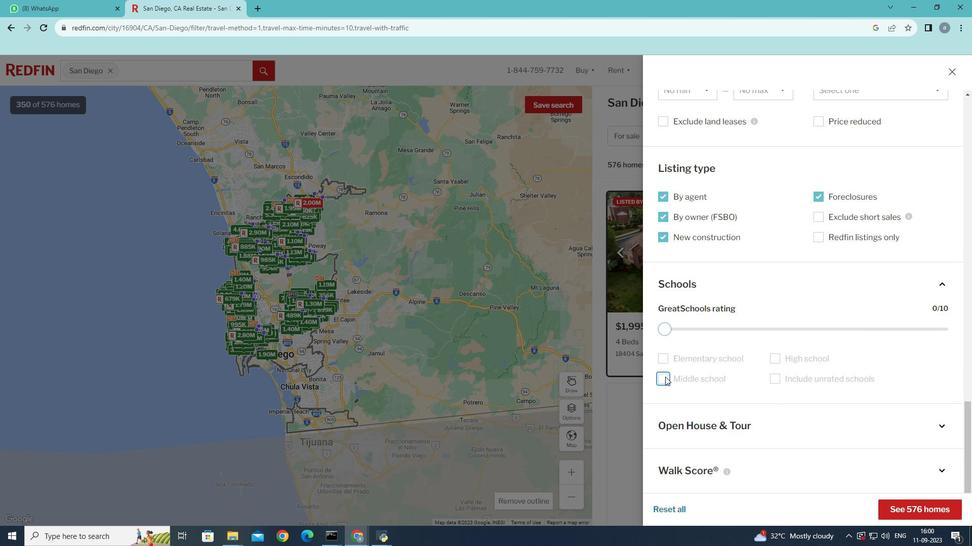 
Action: Mouse moved to (661, 379)
Screenshot: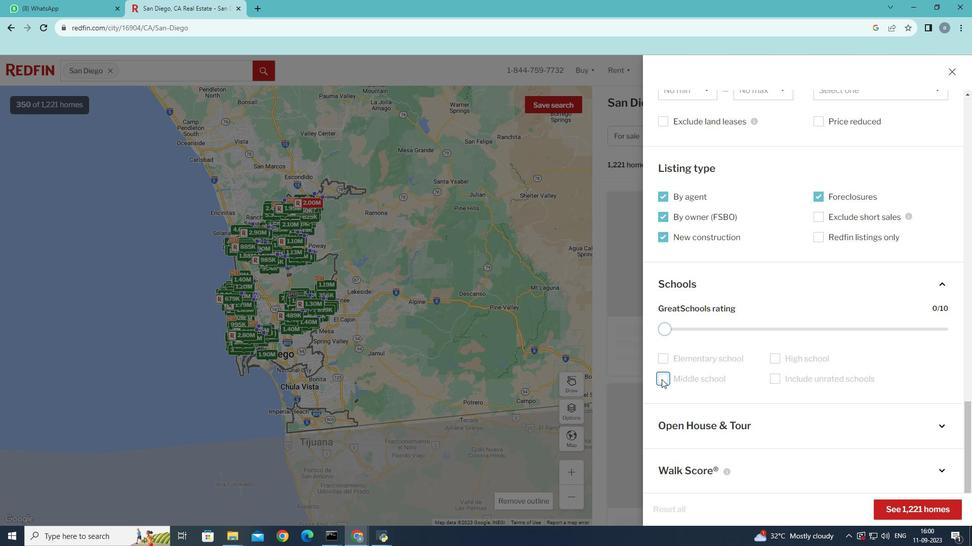 
Action: Mouse pressed left at (661, 379)
Screenshot: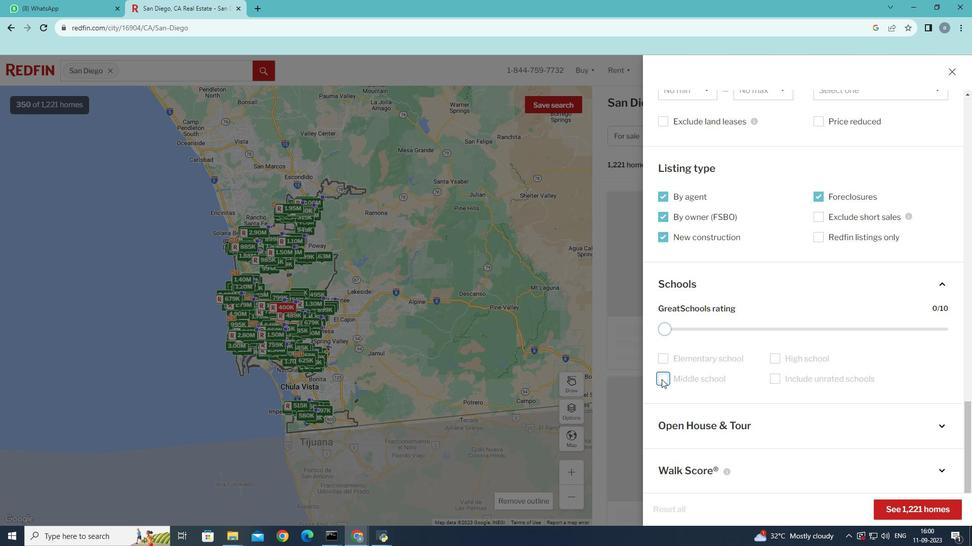 
Action: Mouse moved to (662, 328)
Screenshot: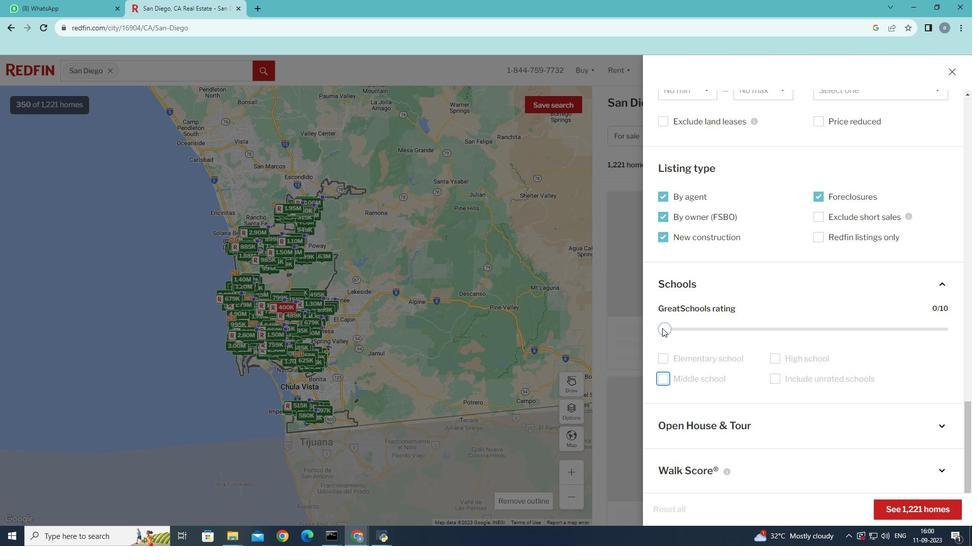 
Action: Mouse pressed left at (662, 328)
Screenshot: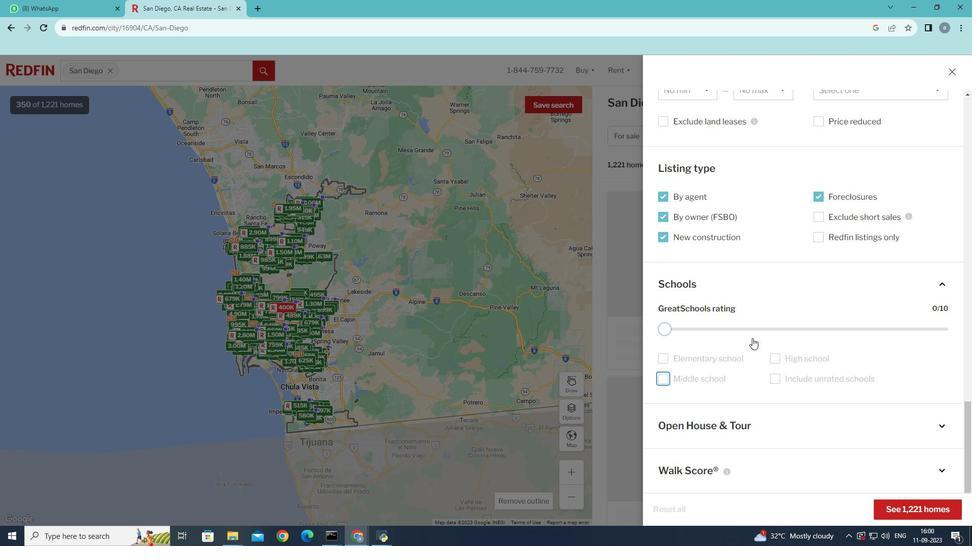 
Action: Mouse moved to (917, 510)
Screenshot: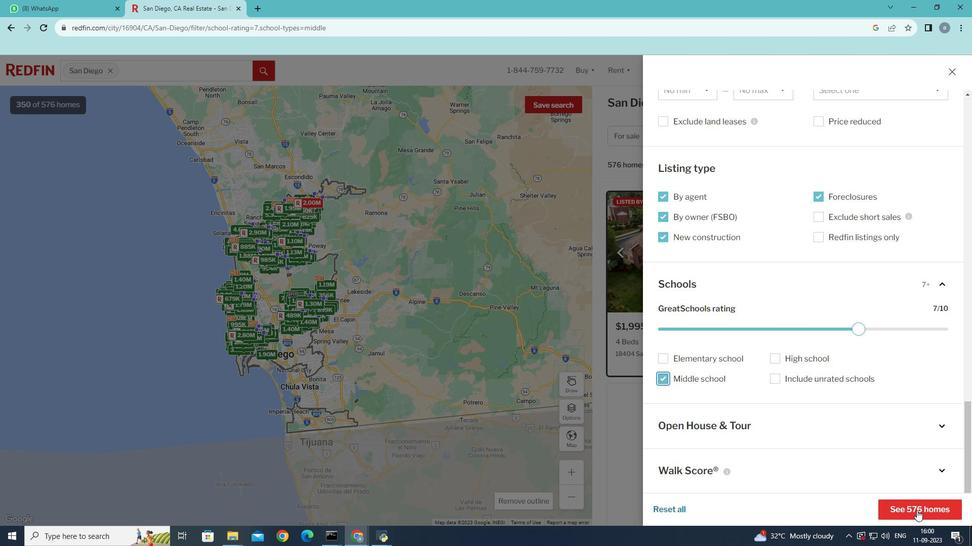 
Action: Mouse pressed left at (917, 510)
Screenshot: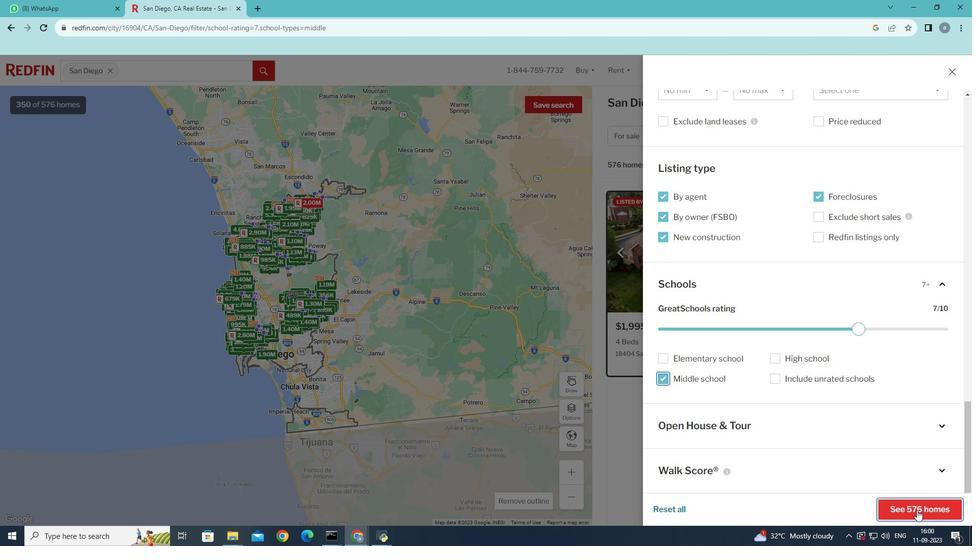 
Action: Mouse moved to (896, 484)
Screenshot: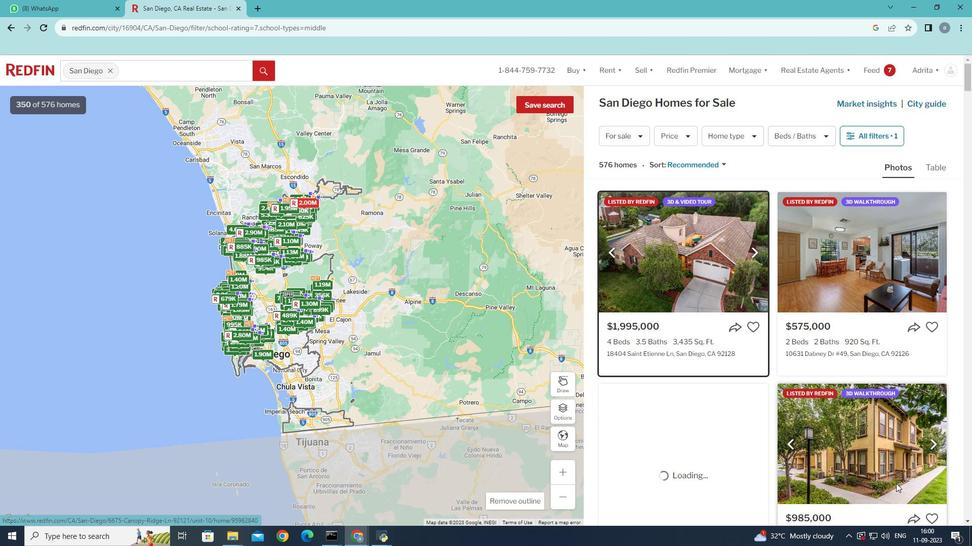 
